 Task: Use the option copy comments and suggestions.
Action: Mouse moved to (35, 73)
Screenshot: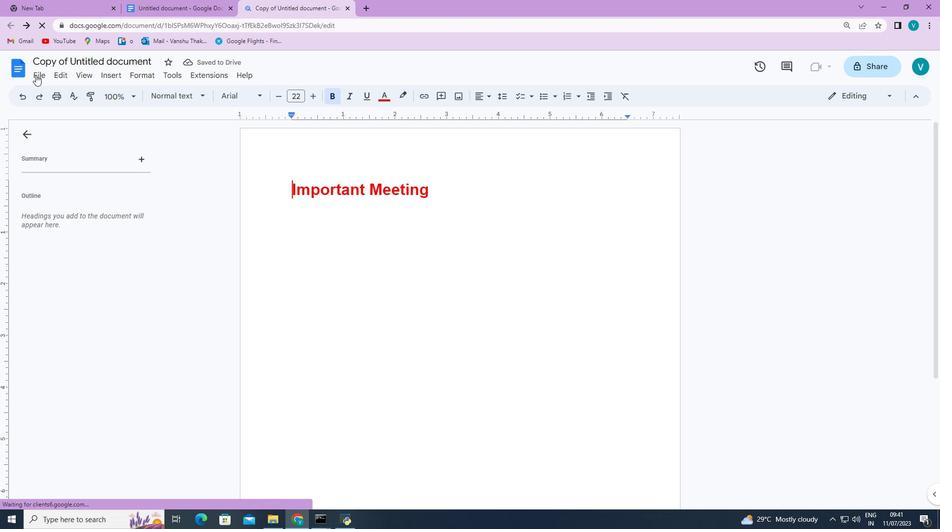 
Action: Mouse pressed left at (35, 73)
Screenshot: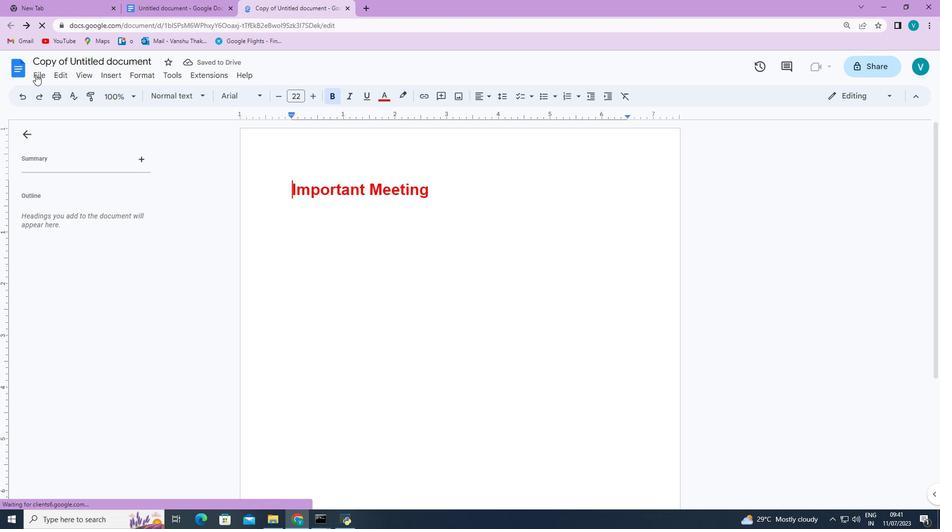
Action: Mouse moved to (67, 124)
Screenshot: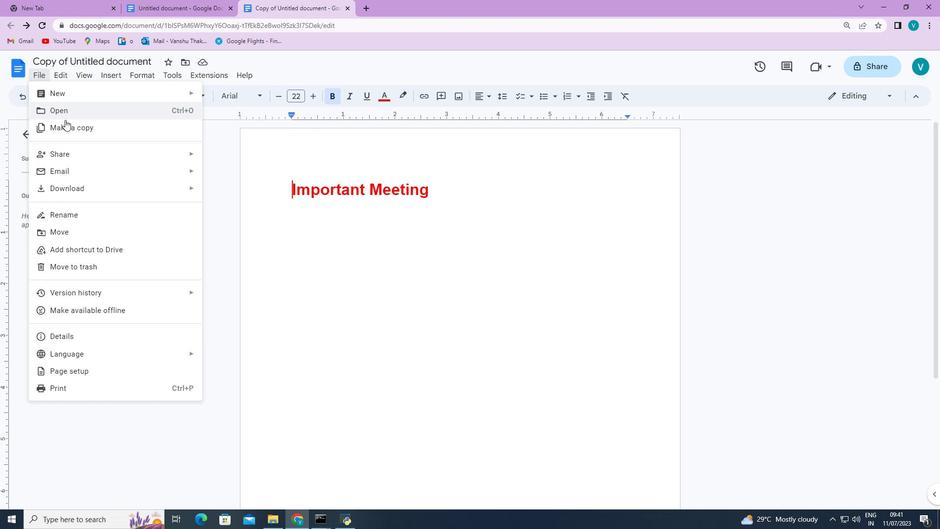 
Action: Mouse pressed left at (67, 124)
Screenshot: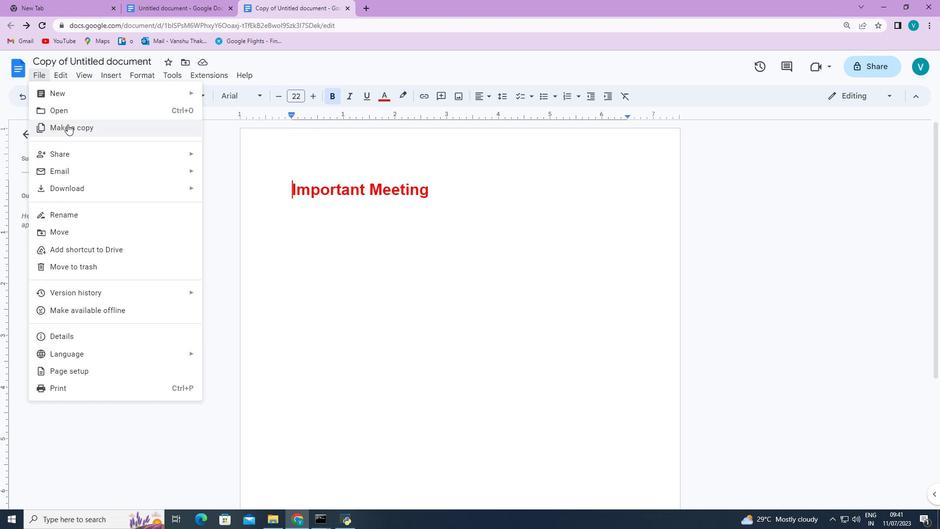 
Action: Mouse moved to (393, 315)
Screenshot: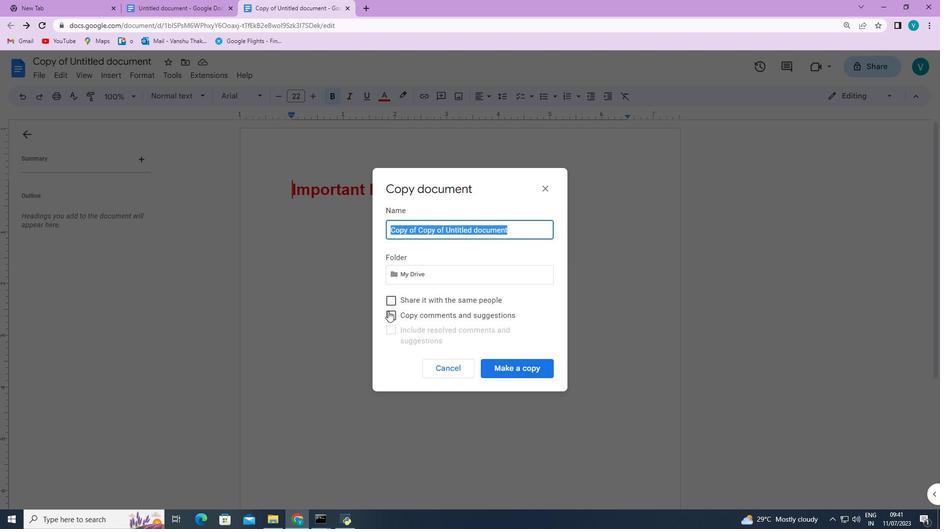 
Action: Mouse pressed left at (393, 315)
Screenshot: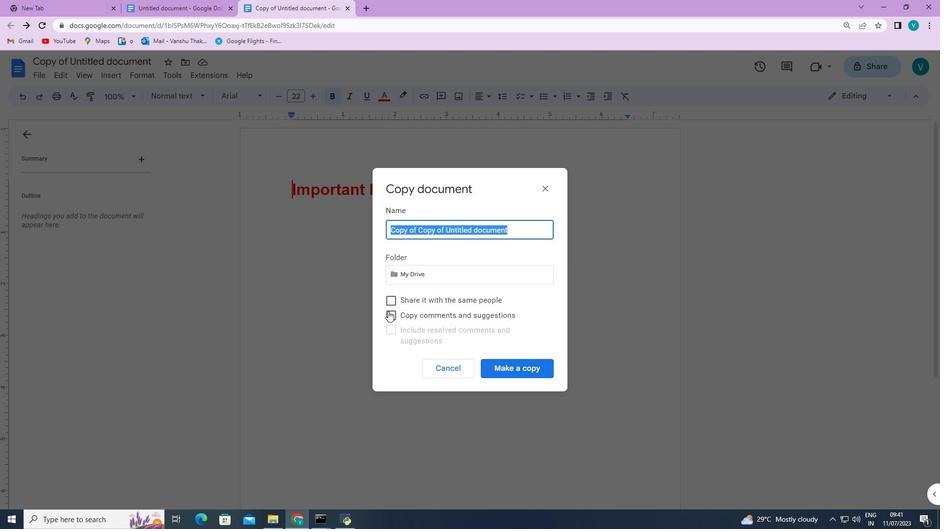 
Action: Mouse moved to (391, 300)
Screenshot: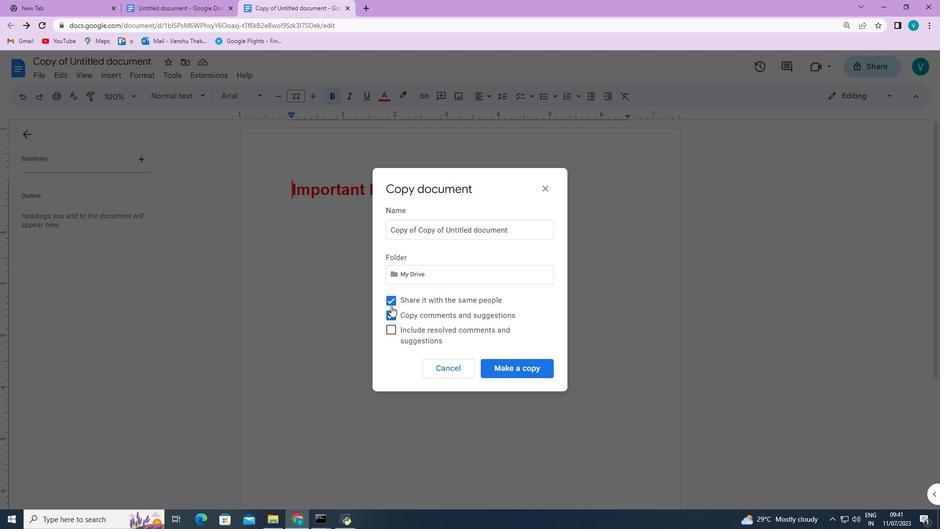 
Action: Mouse pressed left at (391, 300)
Screenshot: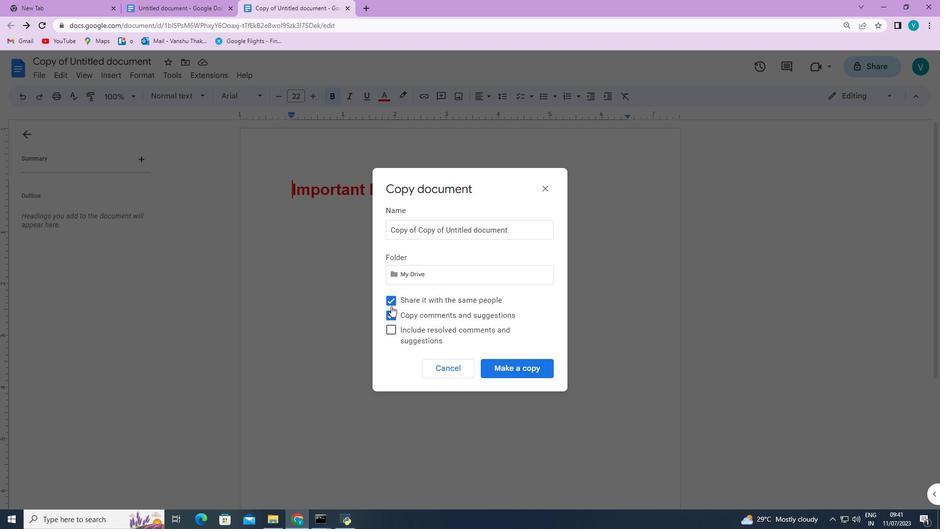 
Action: Mouse moved to (516, 367)
Screenshot: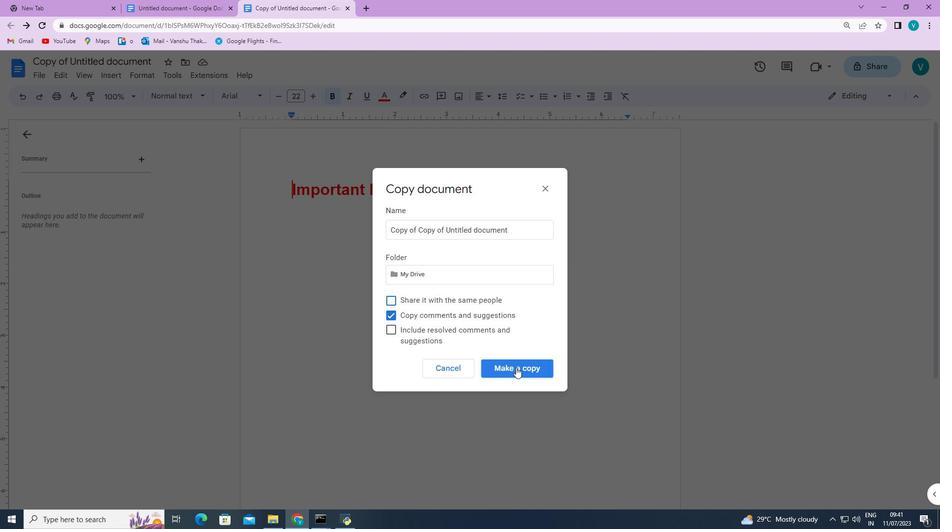 
Action: Mouse pressed left at (516, 367)
Screenshot: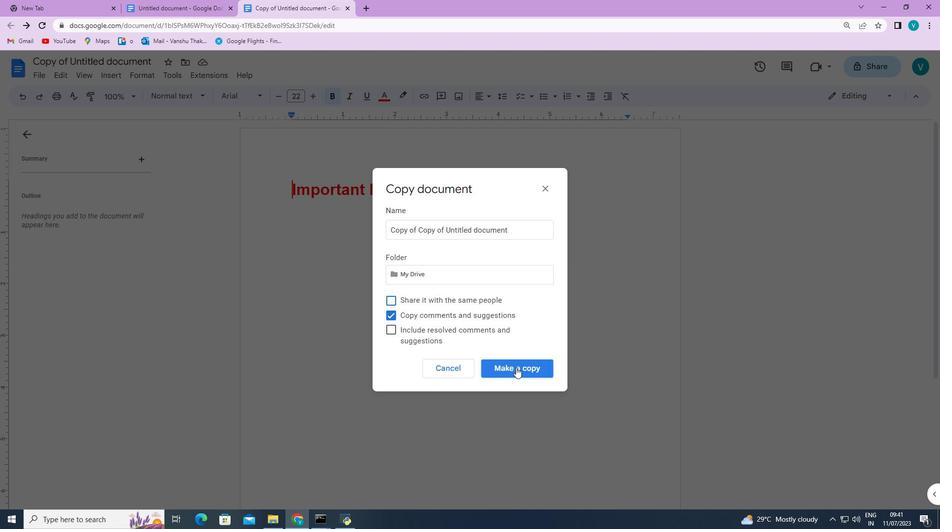 
